 Task: Enable the option "Automatically reveal files in sidebar".
Action: Mouse moved to (1192, 35)
Screenshot: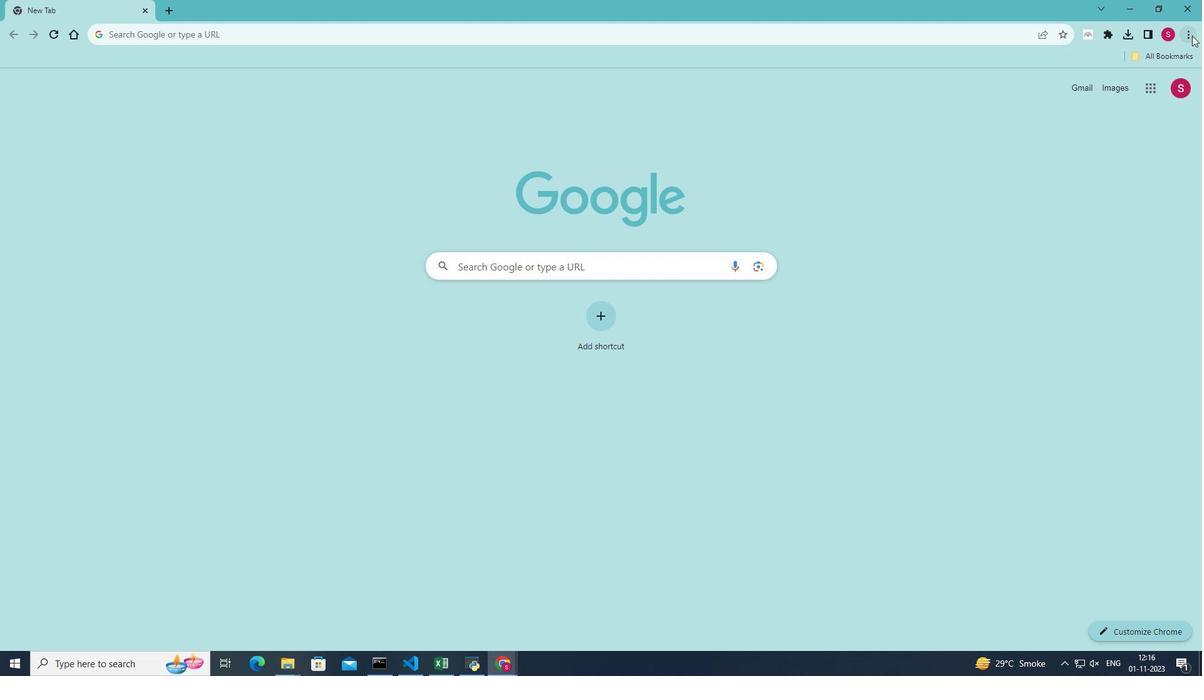 
Action: Mouse pressed left at (1192, 35)
Screenshot: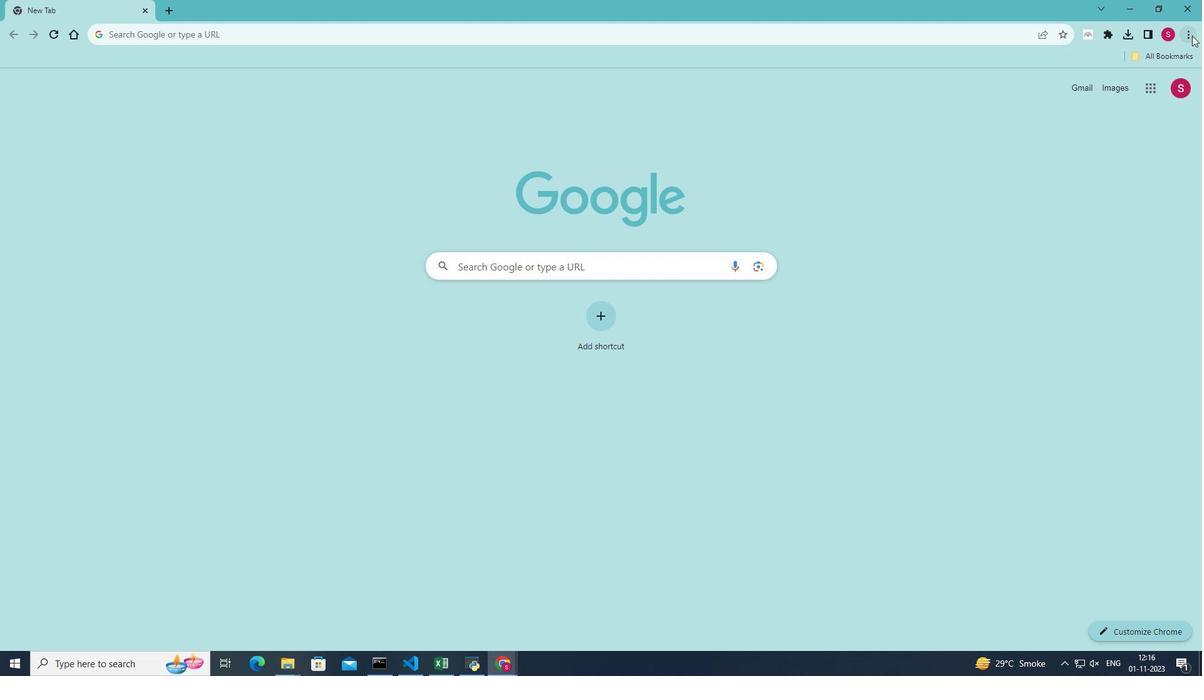 
Action: Mouse moved to (1058, 227)
Screenshot: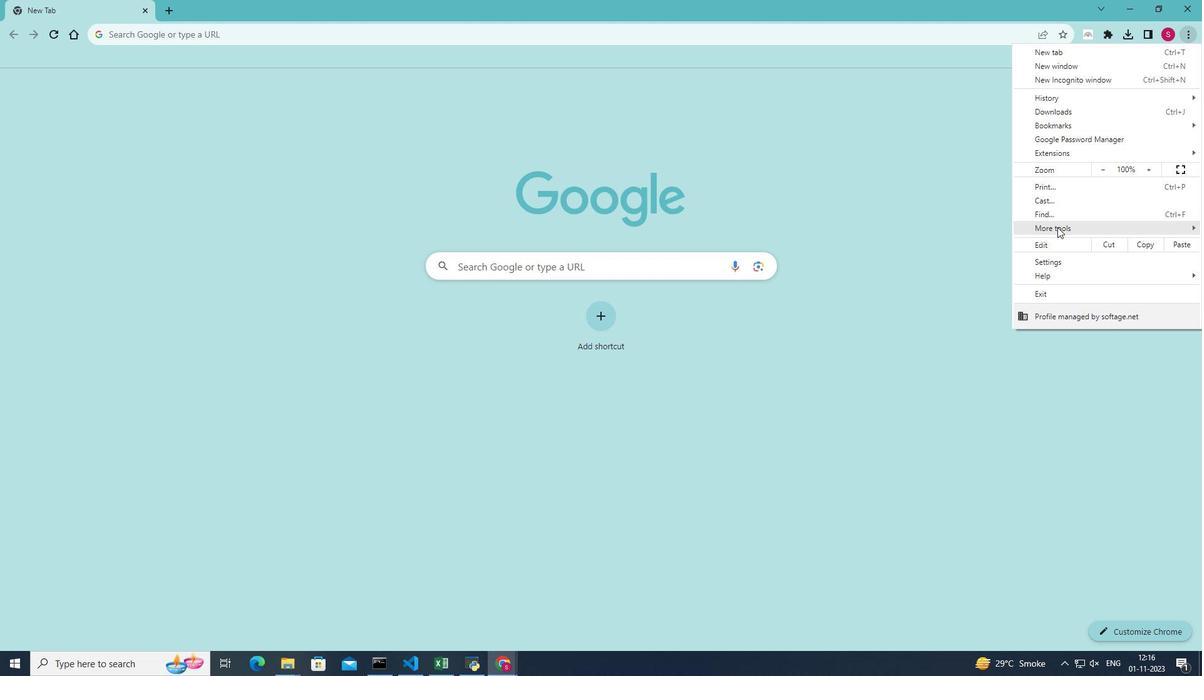 
Action: Mouse pressed left at (1058, 227)
Screenshot: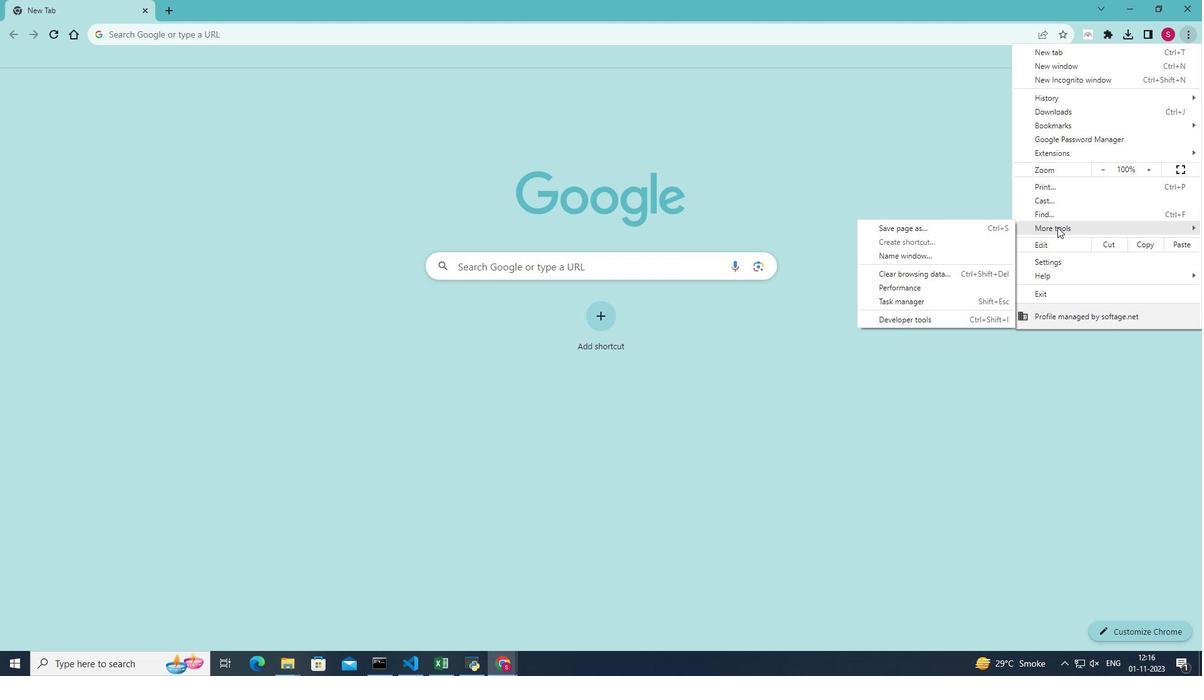 
Action: Mouse moved to (925, 320)
Screenshot: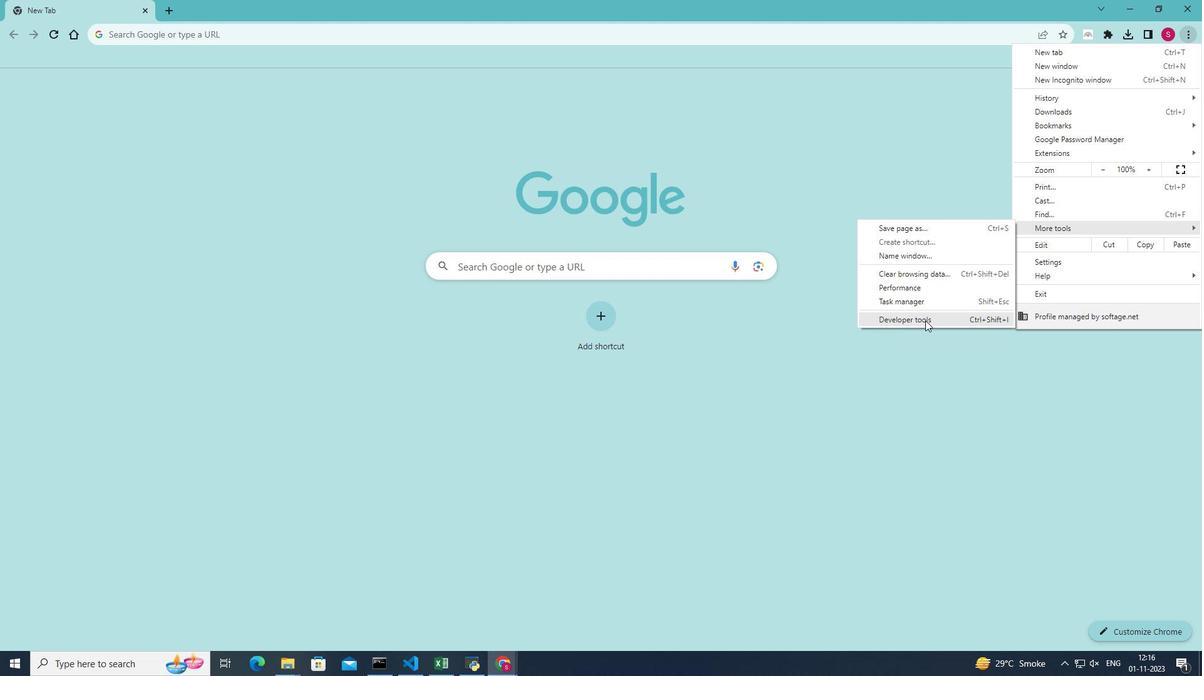
Action: Mouse pressed left at (925, 320)
Screenshot: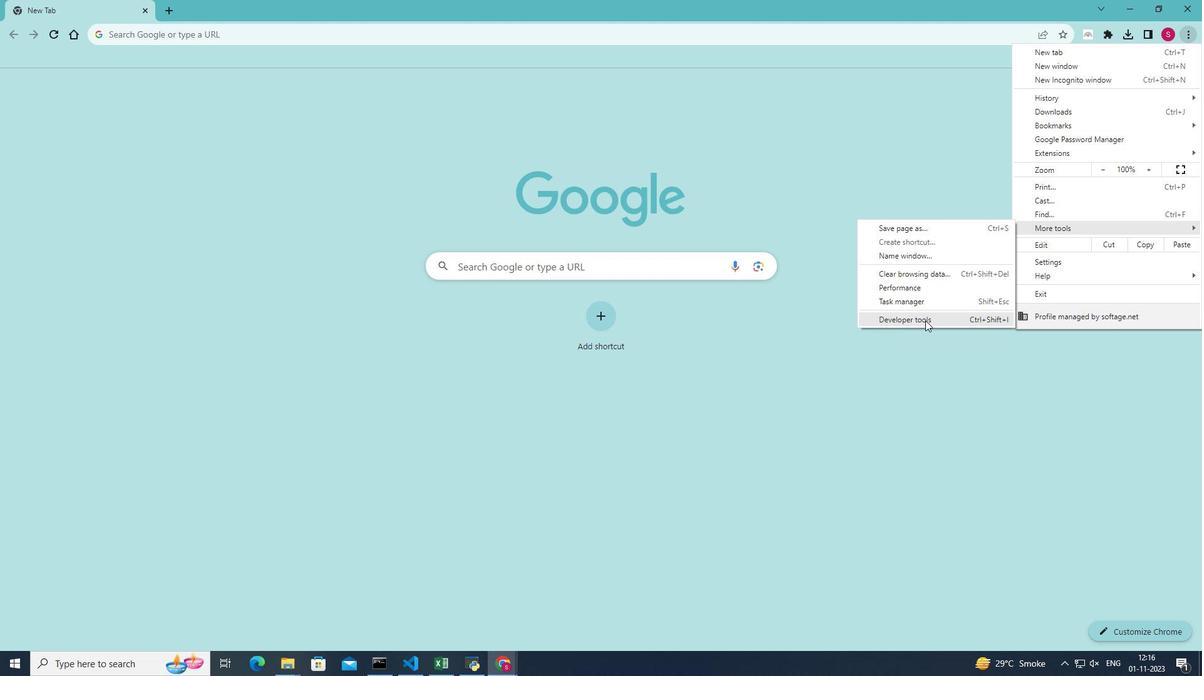 
Action: Mouse moved to (1160, 76)
Screenshot: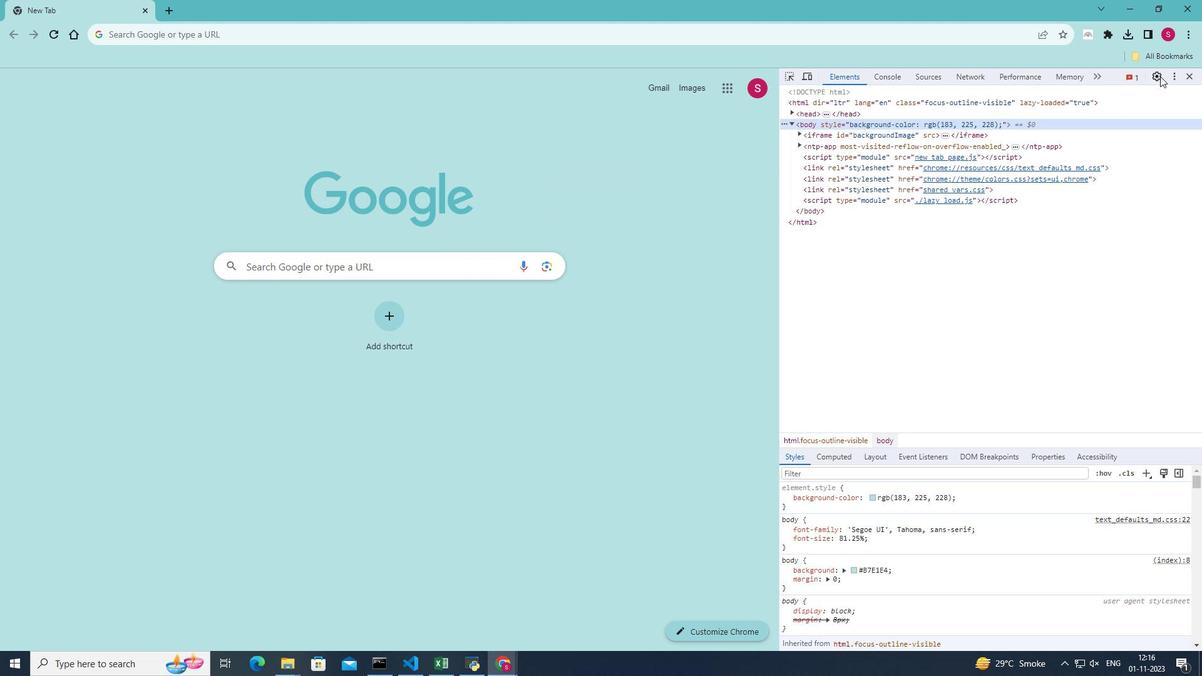 
Action: Mouse pressed left at (1160, 76)
Screenshot: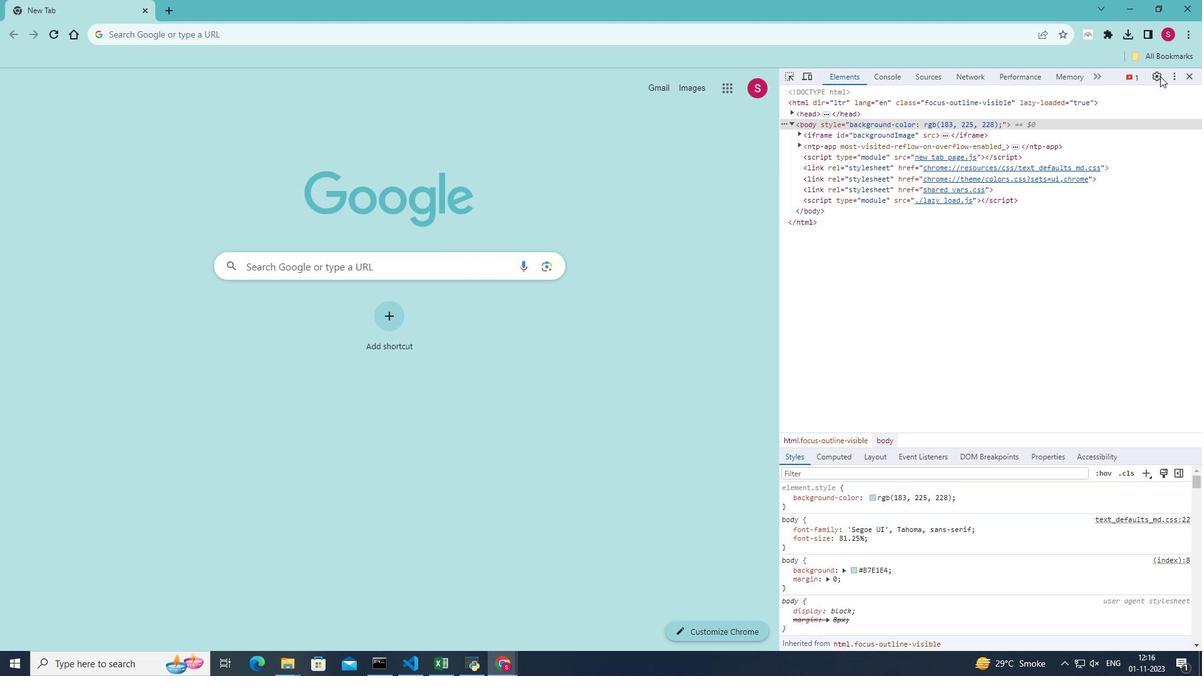 
Action: Mouse moved to (878, 385)
Screenshot: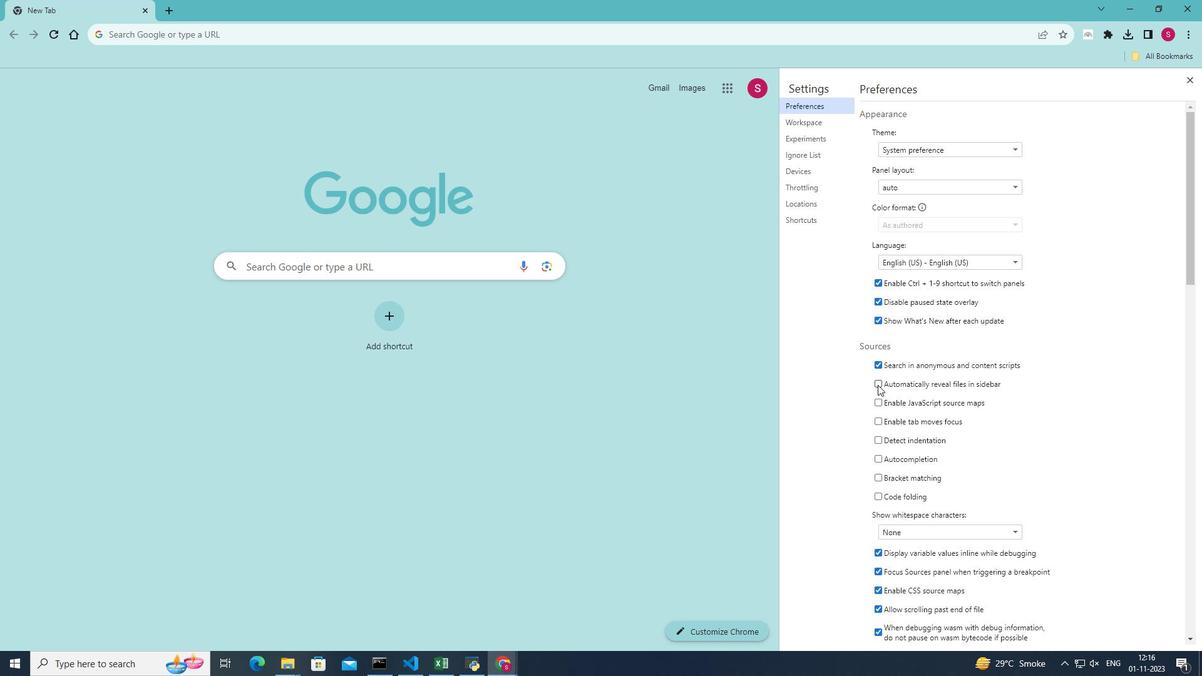 
Action: Mouse pressed left at (878, 385)
Screenshot: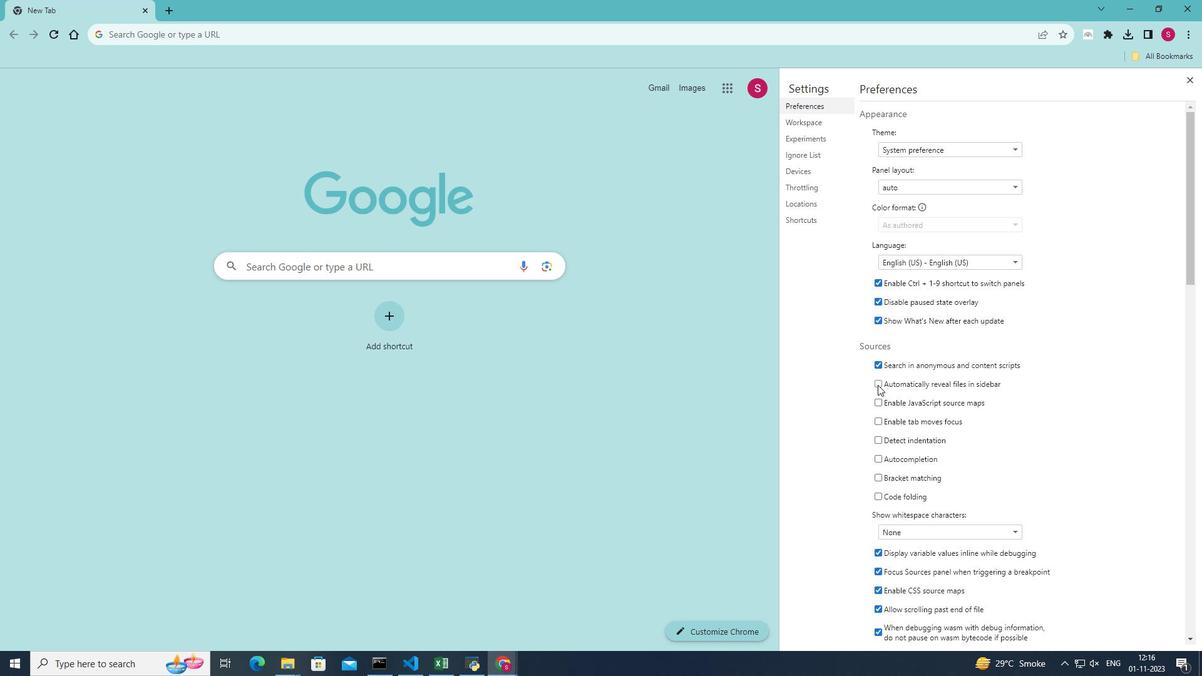 
Action: Mouse moved to (992, 413)
Screenshot: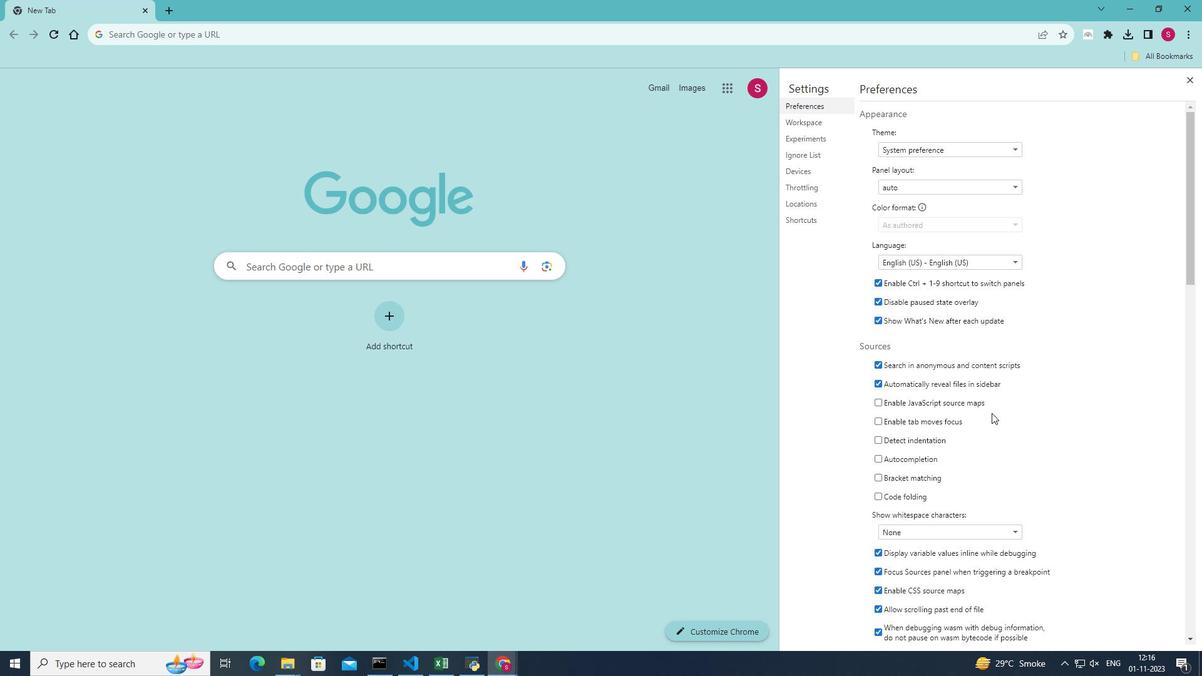 
